 Task: Look for products in the category "Men's Health" from Nature's Way only.
Action: Mouse moved to (232, 113)
Screenshot: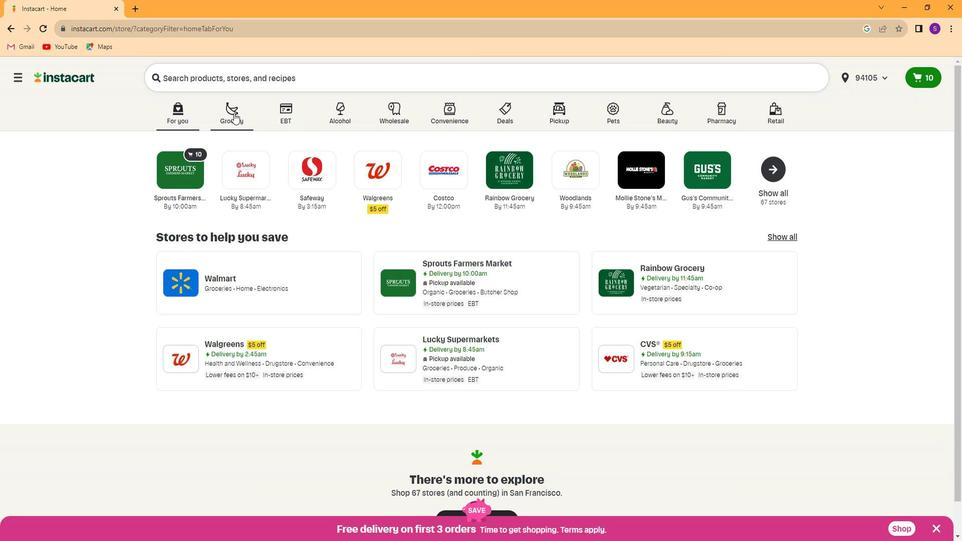 
Action: Mouse pressed left at (232, 113)
Screenshot: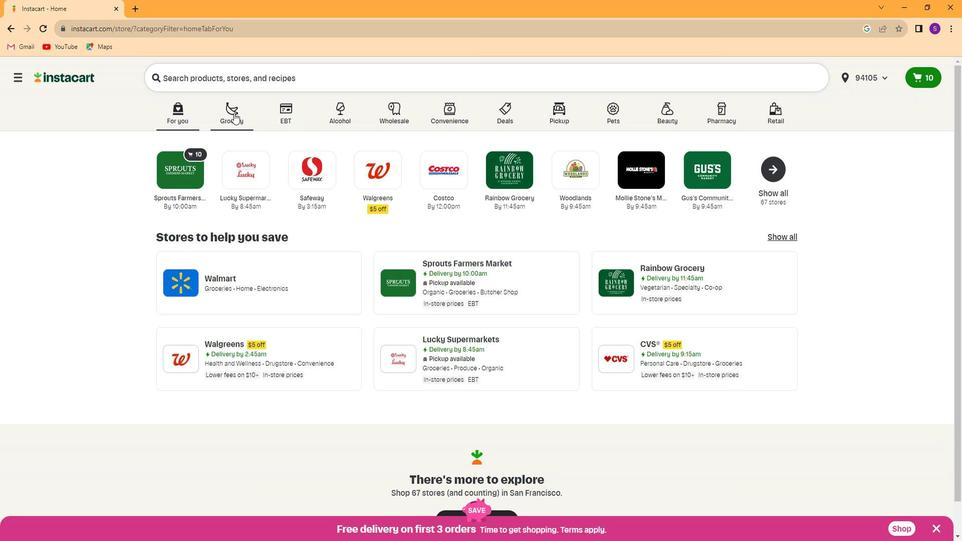 
Action: Mouse moved to (755, 196)
Screenshot: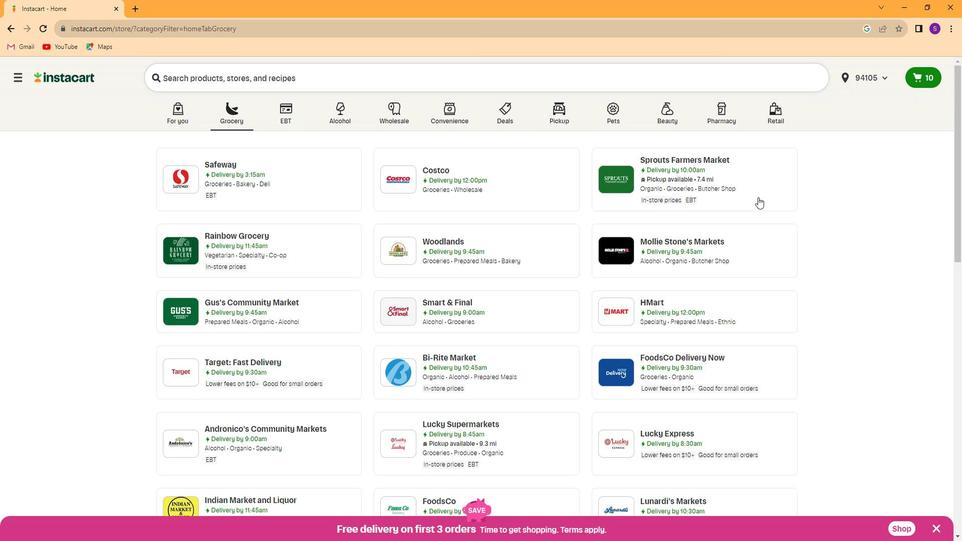 
Action: Mouse pressed left at (755, 196)
Screenshot: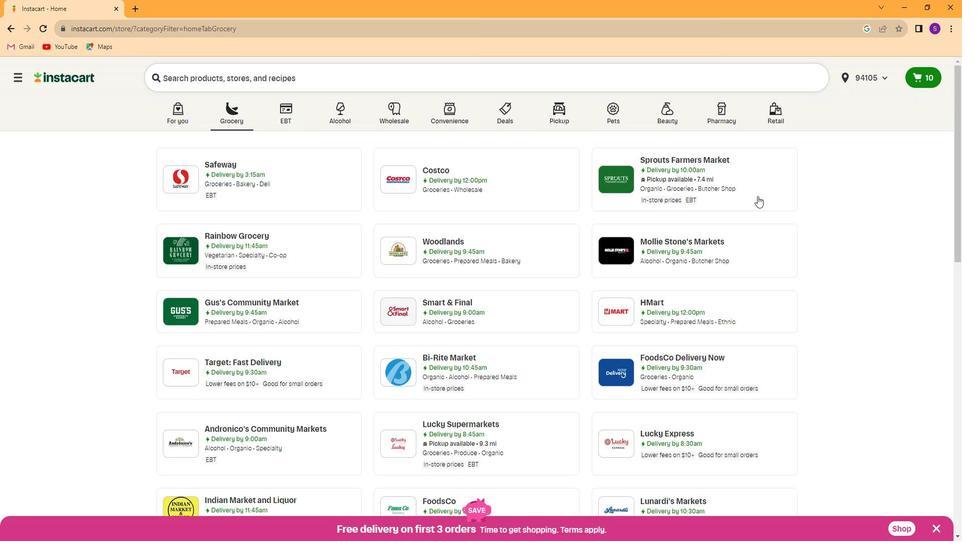 
Action: Mouse moved to (71, 373)
Screenshot: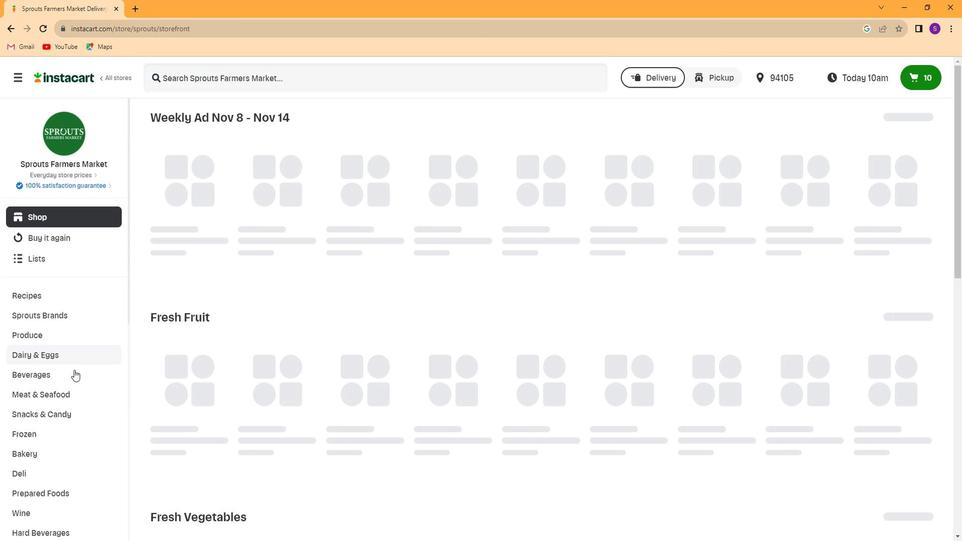
Action: Mouse scrolled (71, 372) with delta (0, 0)
Screenshot: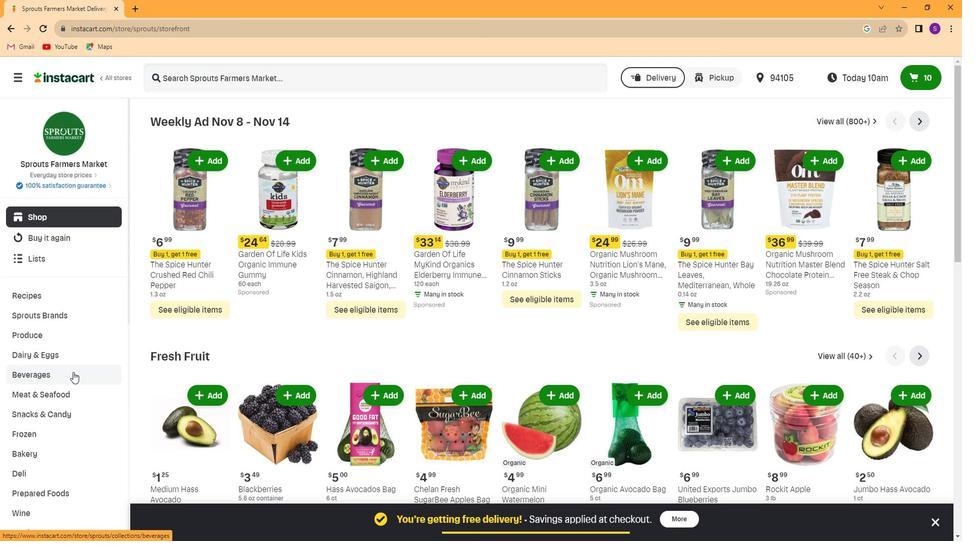 
Action: Mouse scrolled (71, 372) with delta (0, 0)
Screenshot: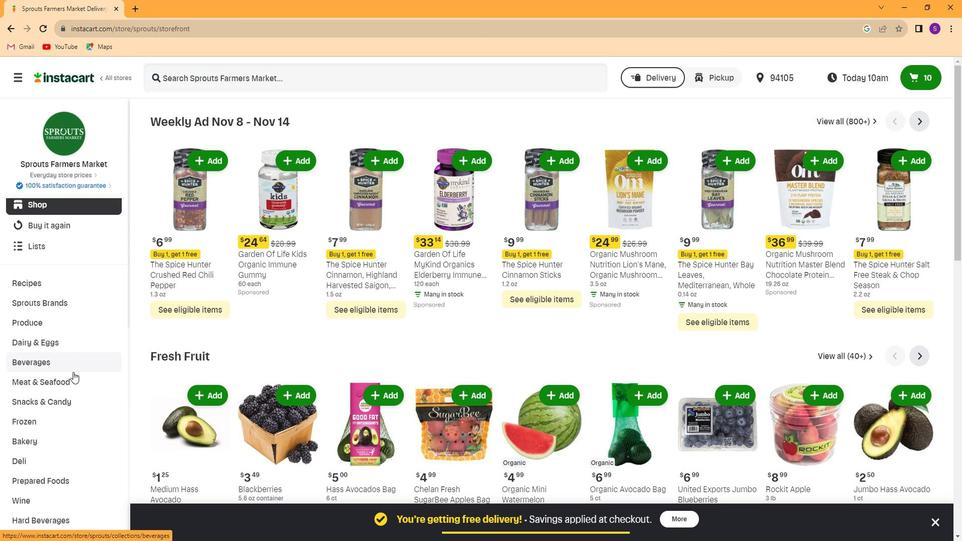 
Action: Mouse scrolled (71, 372) with delta (0, 0)
Screenshot: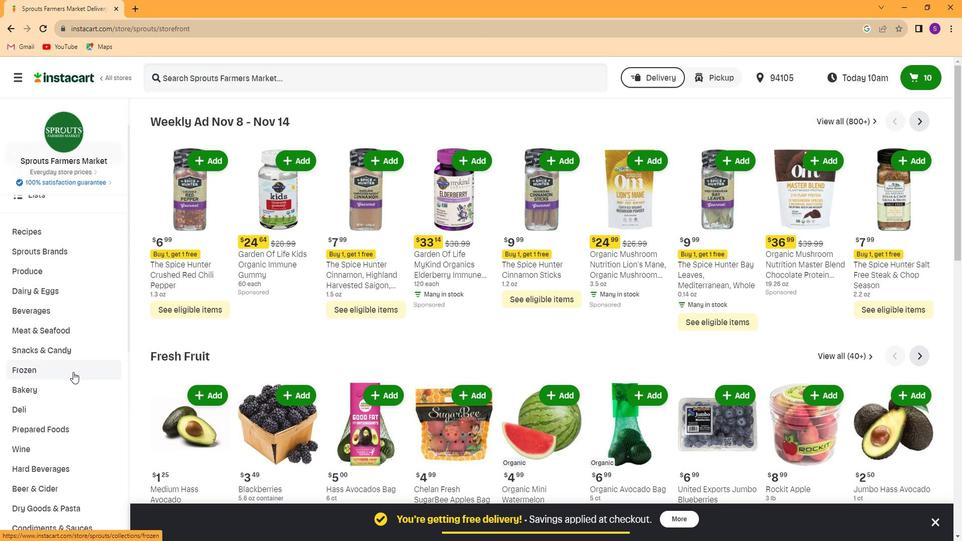 
Action: Mouse scrolled (71, 372) with delta (0, 0)
Screenshot: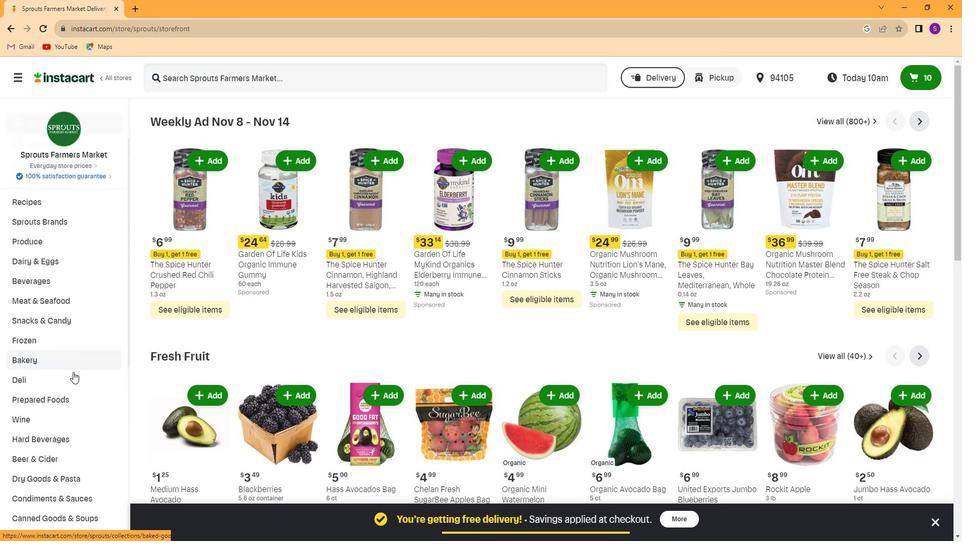 
Action: Mouse scrolled (71, 372) with delta (0, 0)
Screenshot: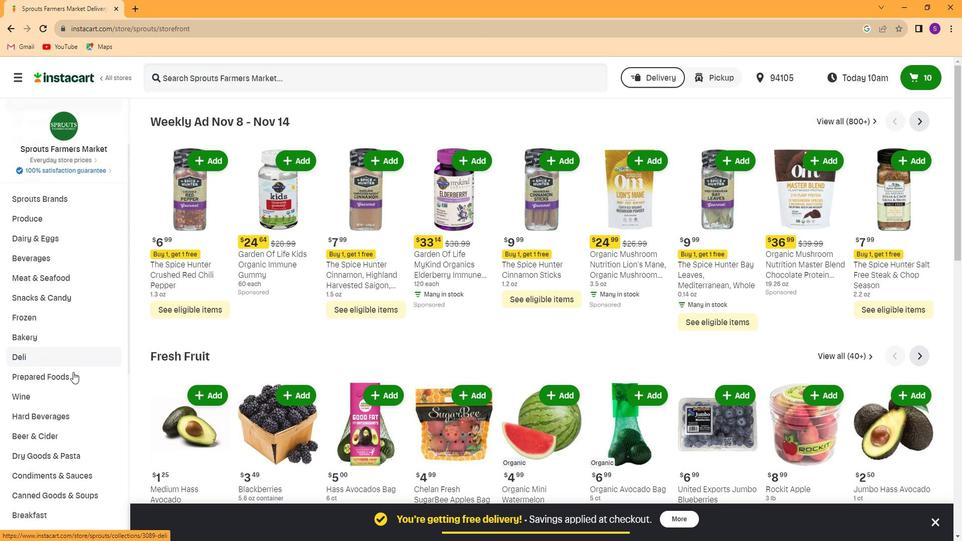 
Action: Mouse scrolled (71, 372) with delta (0, 0)
Screenshot: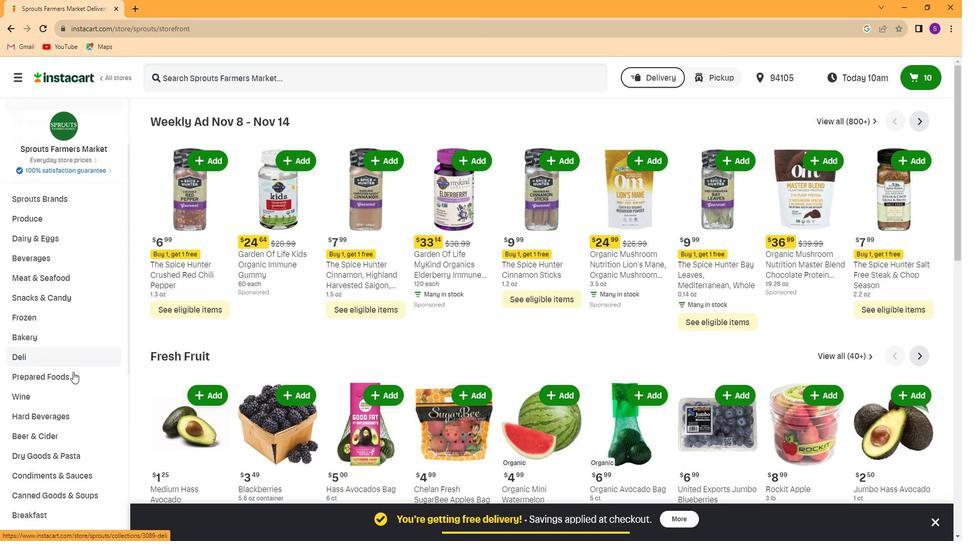 
Action: Mouse scrolled (71, 372) with delta (0, 0)
Screenshot: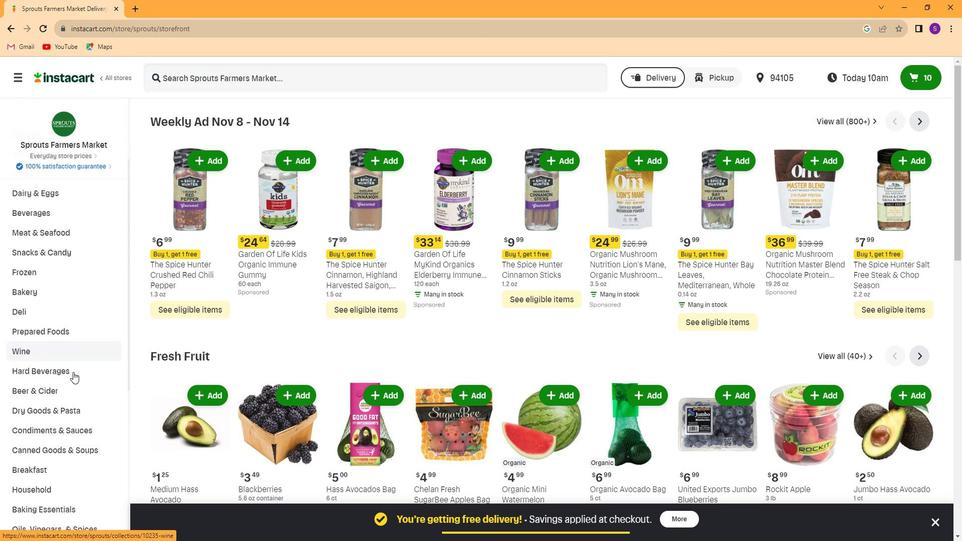 
Action: Mouse scrolled (71, 372) with delta (0, 0)
Screenshot: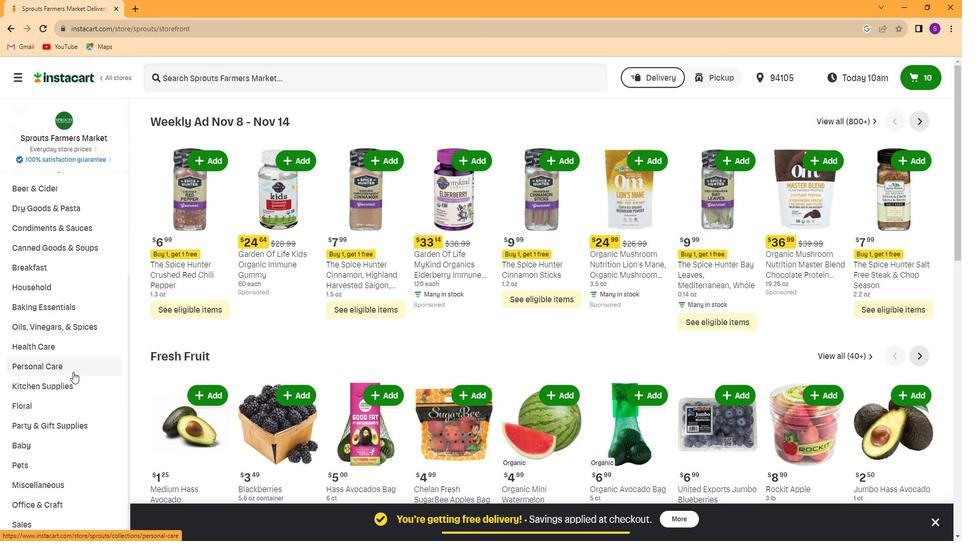 
Action: Mouse scrolled (71, 372) with delta (0, 0)
Screenshot: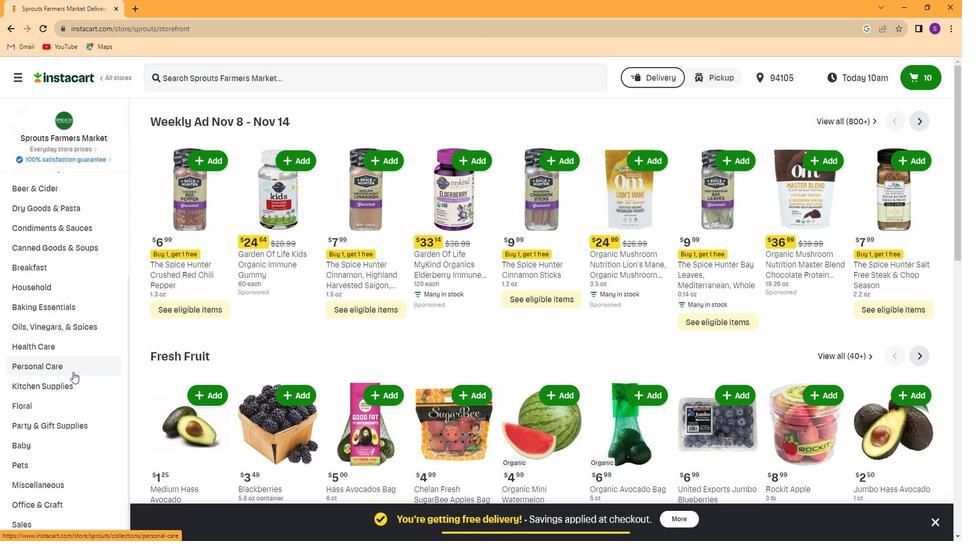 
Action: Mouse scrolled (71, 372) with delta (0, 0)
Screenshot: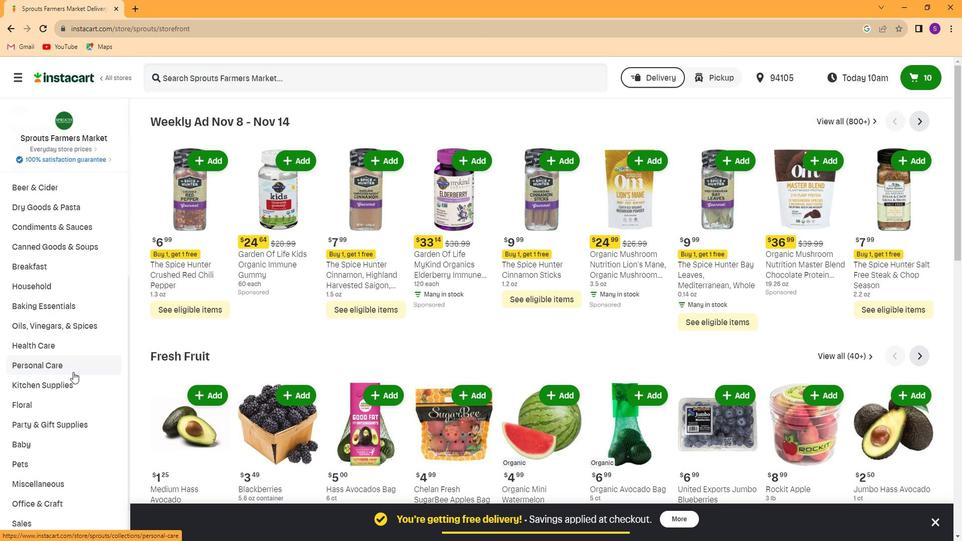 
Action: Mouse scrolled (71, 372) with delta (0, 0)
Screenshot: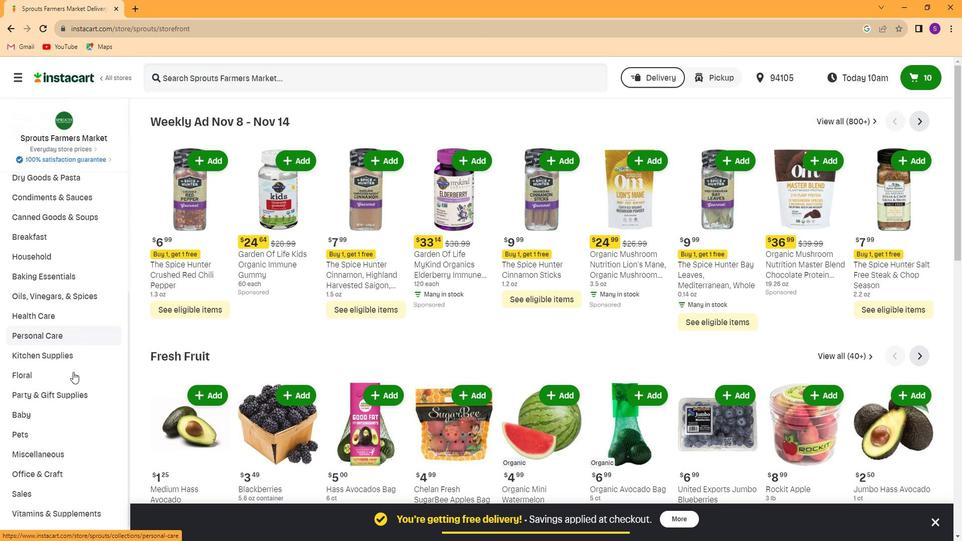 
Action: Mouse scrolled (71, 372) with delta (0, 0)
Screenshot: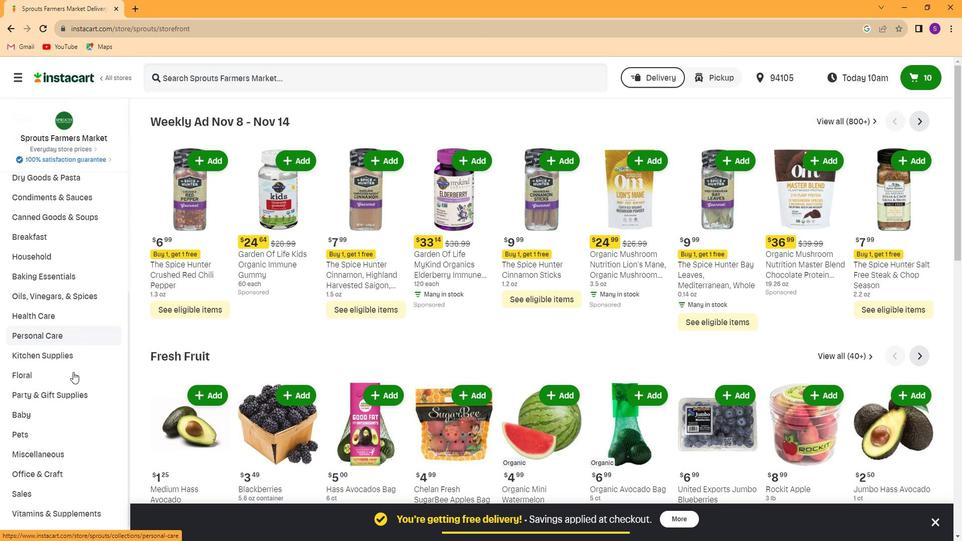 
Action: Mouse scrolled (71, 372) with delta (0, 0)
Screenshot: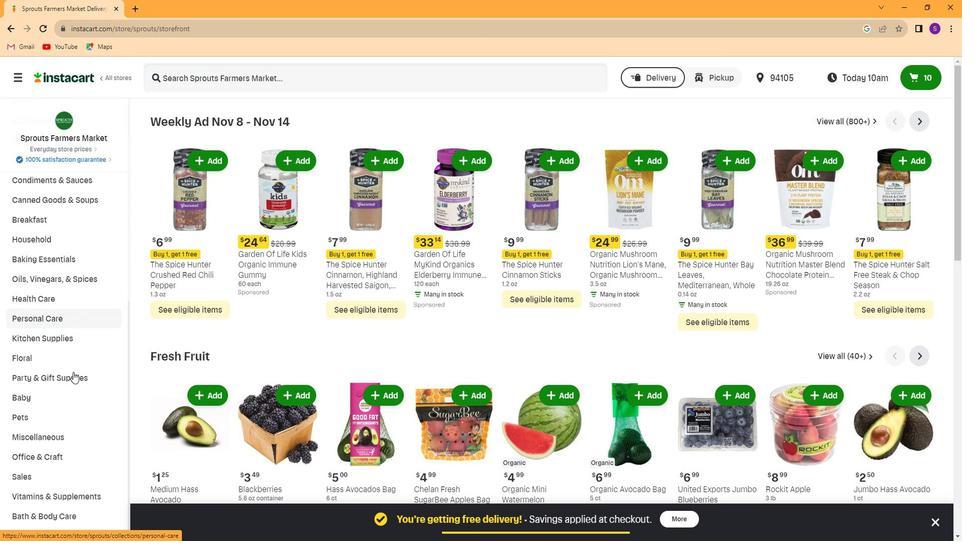 
Action: Mouse moved to (76, 484)
Screenshot: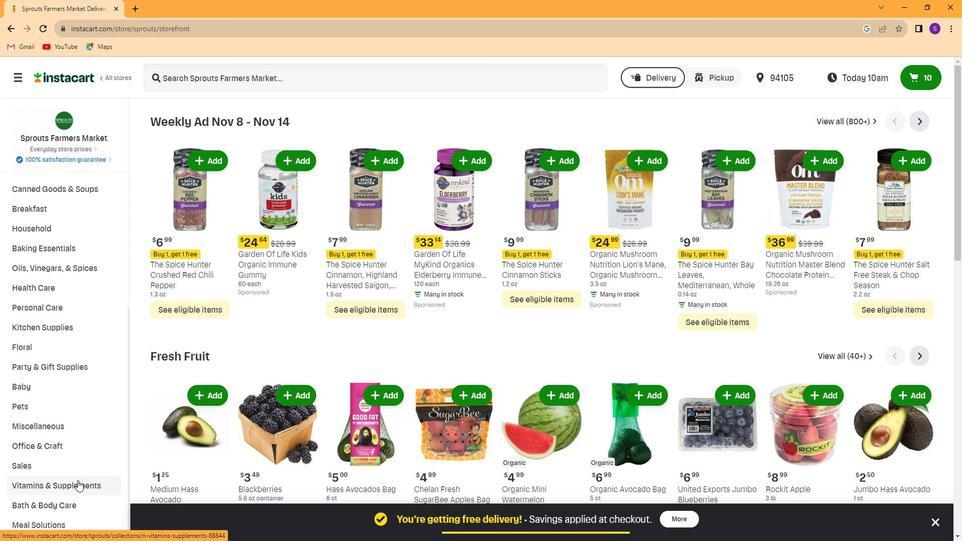 
Action: Mouse pressed left at (76, 484)
Screenshot: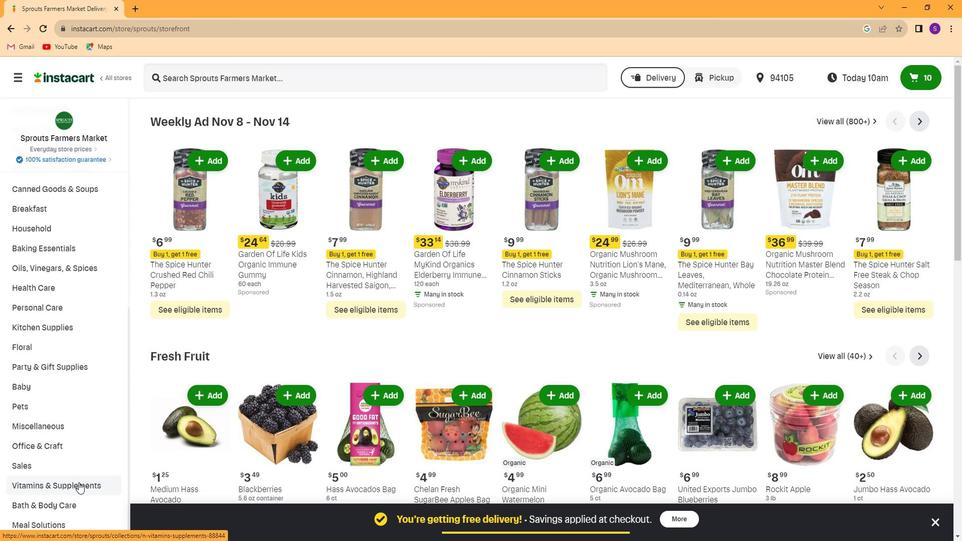 
Action: Mouse moved to (60, 436)
Screenshot: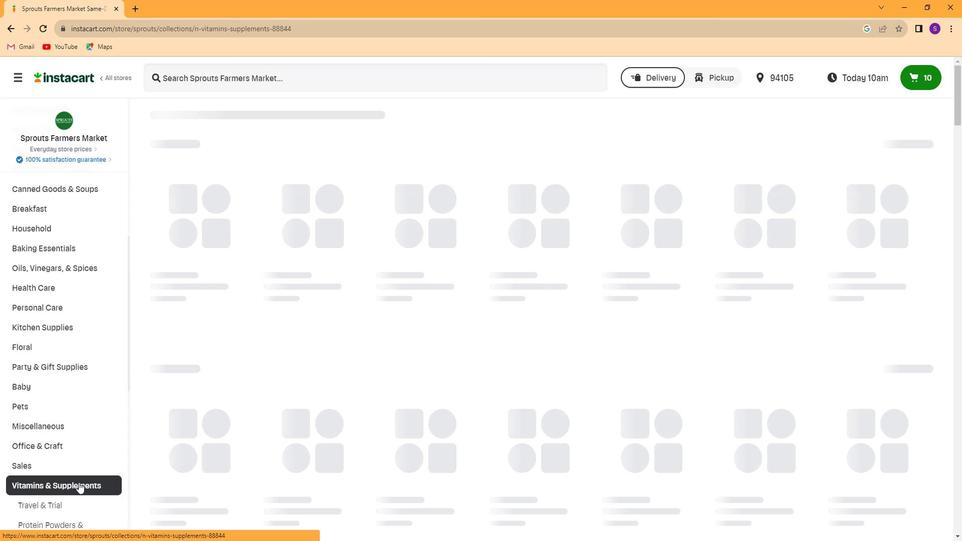
Action: Mouse scrolled (60, 435) with delta (0, 0)
Screenshot: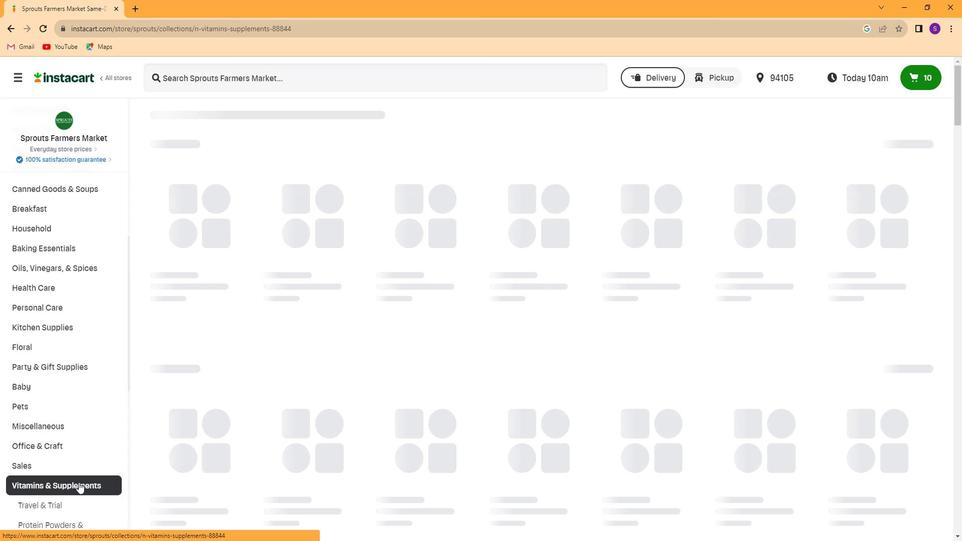 
Action: Mouse moved to (41, 398)
Screenshot: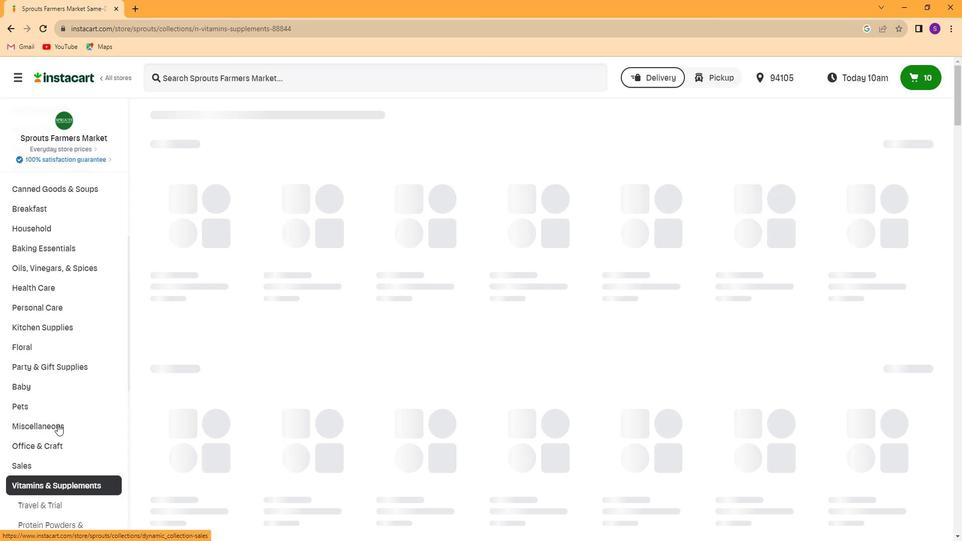 
Action: Mouse scrolled (41, 397) with delta (0, 0)
Screenshot: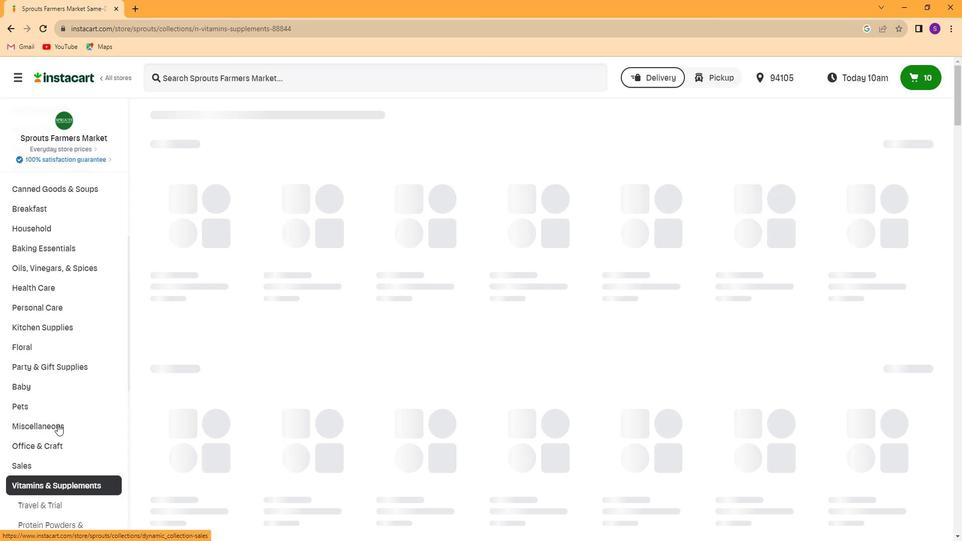 
Action: Mouse moved to (37, 386)
Screenshot: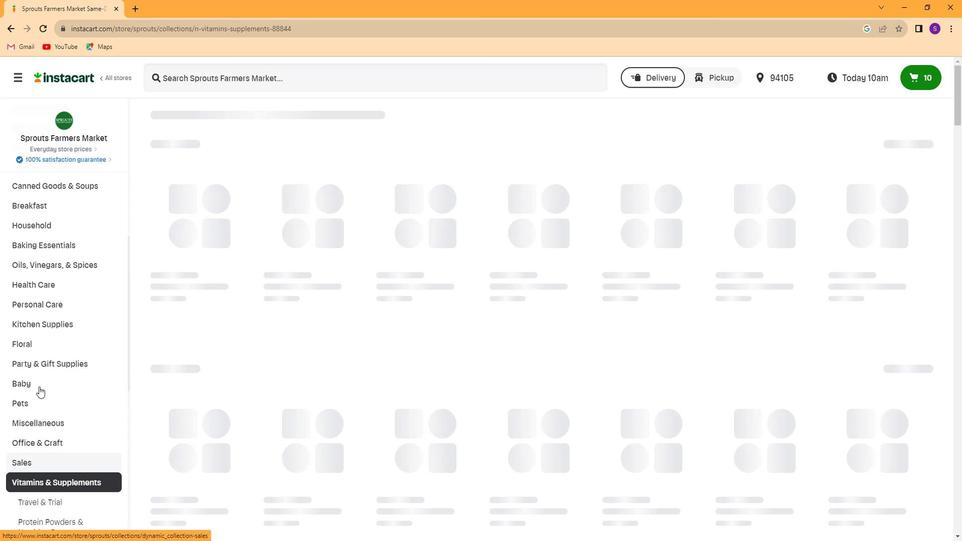 
Action: Mouse scrolled (37, 385) with delta (0, 0)
Screenshot: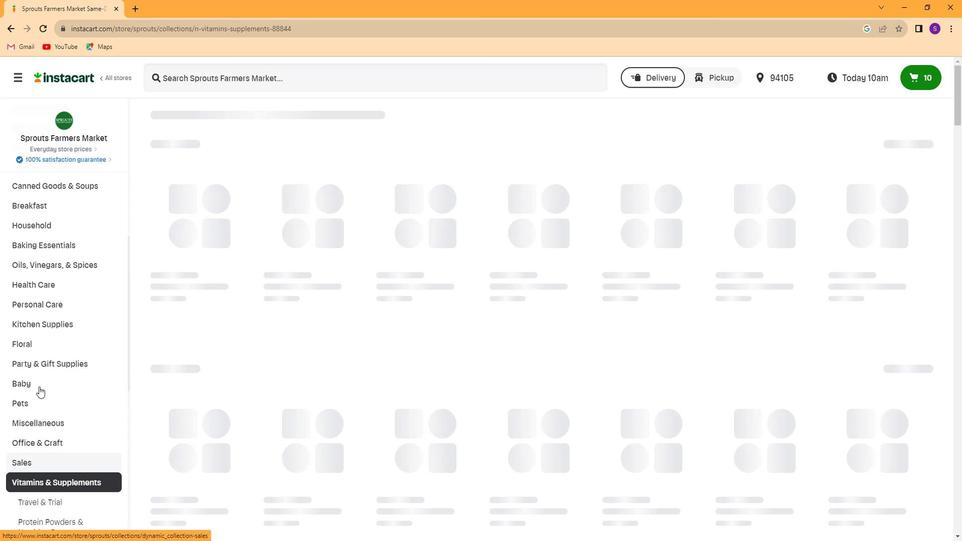 
Action: Mouse moved to (38, 374)
Screenshot: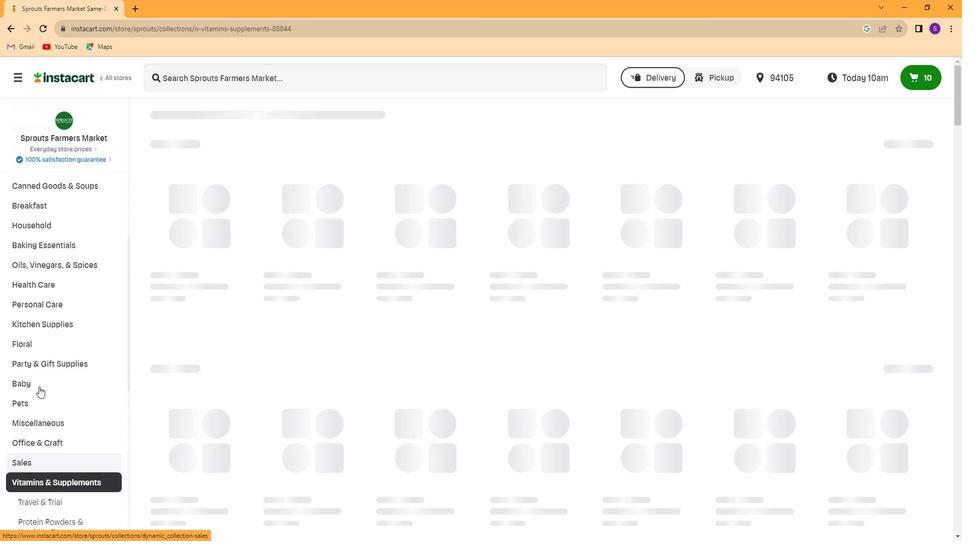 
Action: Mouse scrolled (38, 374) with delta (0, 0)
Screenshot: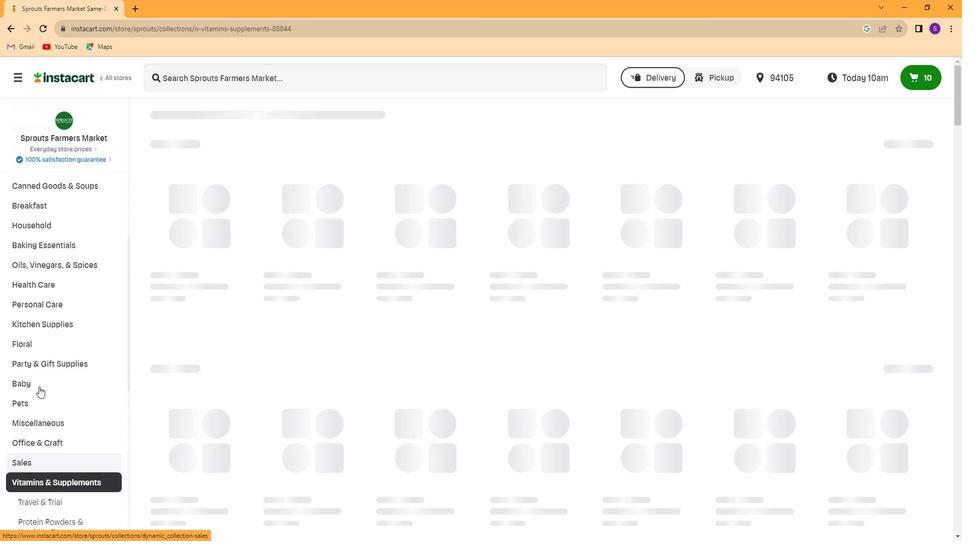 
Action: Mouse moved to (38, 369)
Screenshot: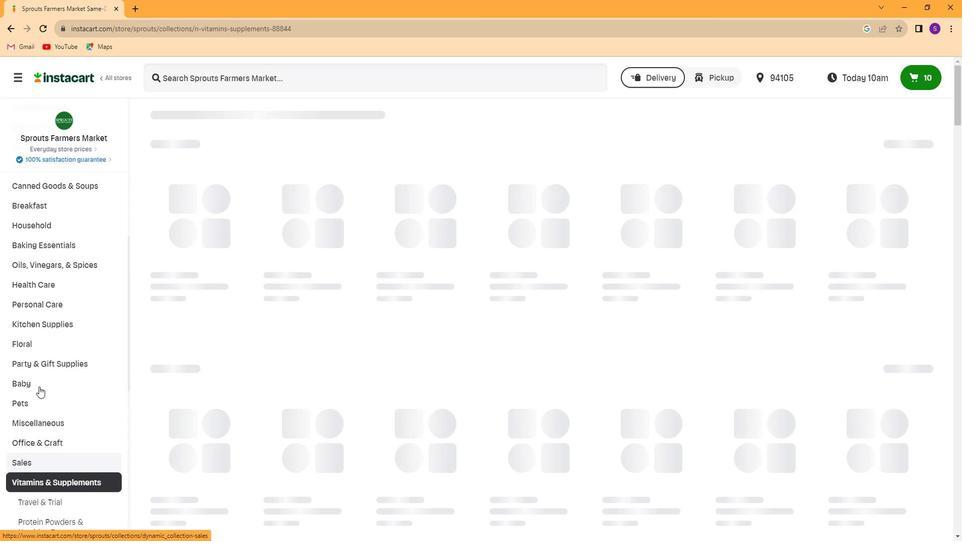 
Action: Mouse scrolled (38, 368) with delta (0, 0)
Screenshot: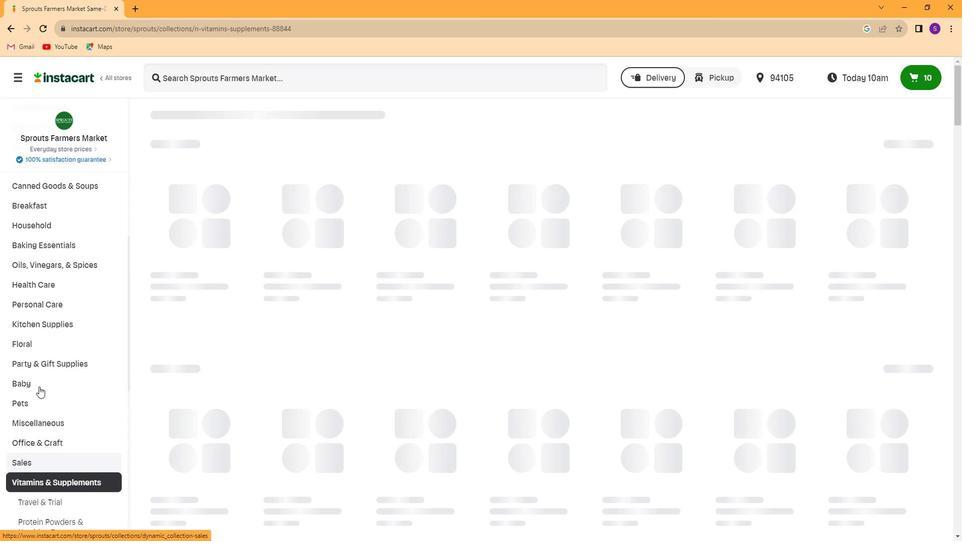 
Action: Mouse moved to (38, 365)
Screenshot: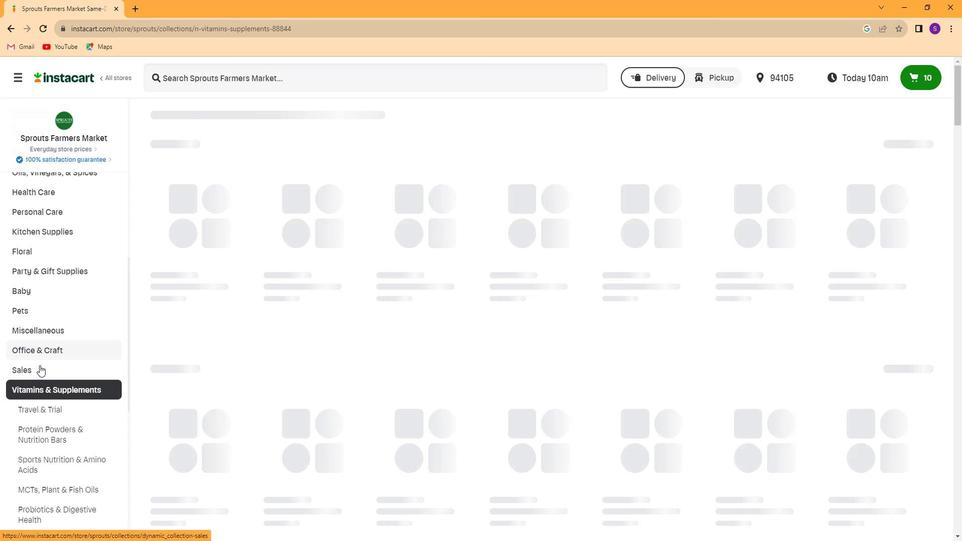 
Action: Mouse scrolled (38, 365) with delta (0, 0)
Screenshot: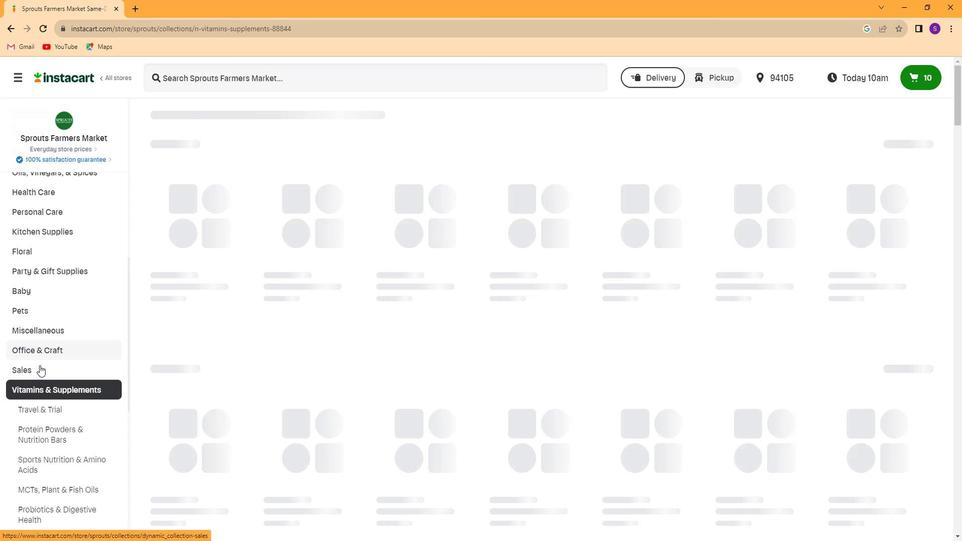 
Action: Mouse moved to (83, 375)
Screenshot: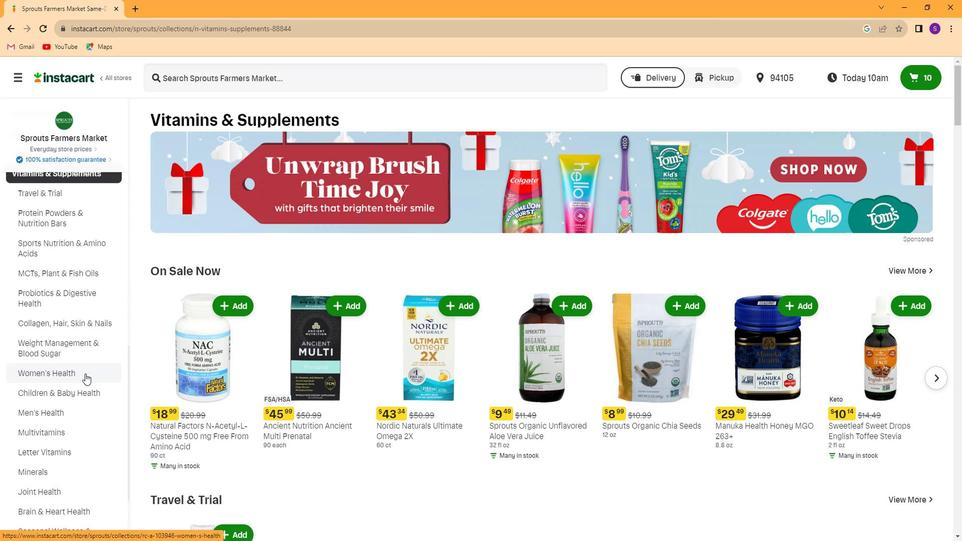 
Action: Mouse scrolled (83, 374) with delta (0, 0)
Screenshot: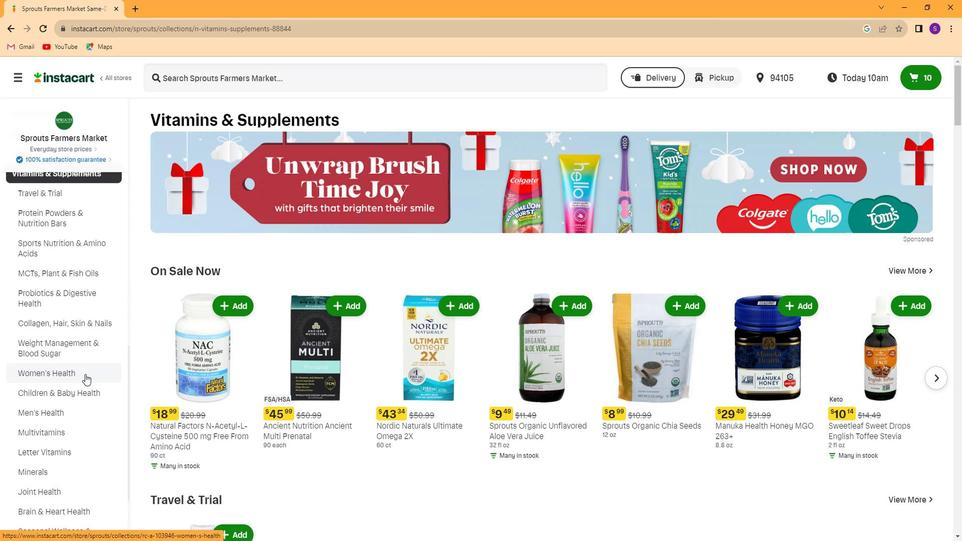 
Action: Mouse moved to (88, 355)
Screenshot: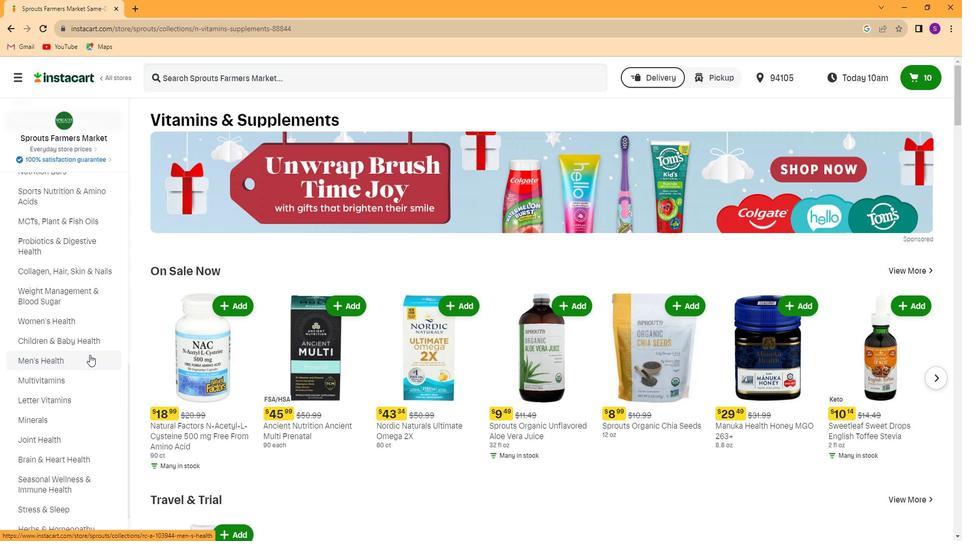 
Action: Mouse pressed left at (88, 355)
Screenshot: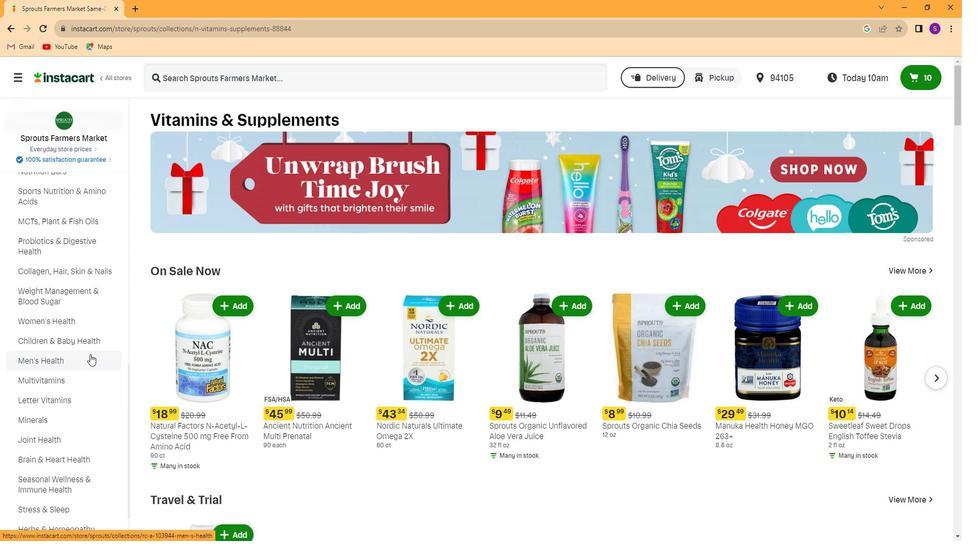 
Action: Mouse moved to (338, 159)
Screenshot: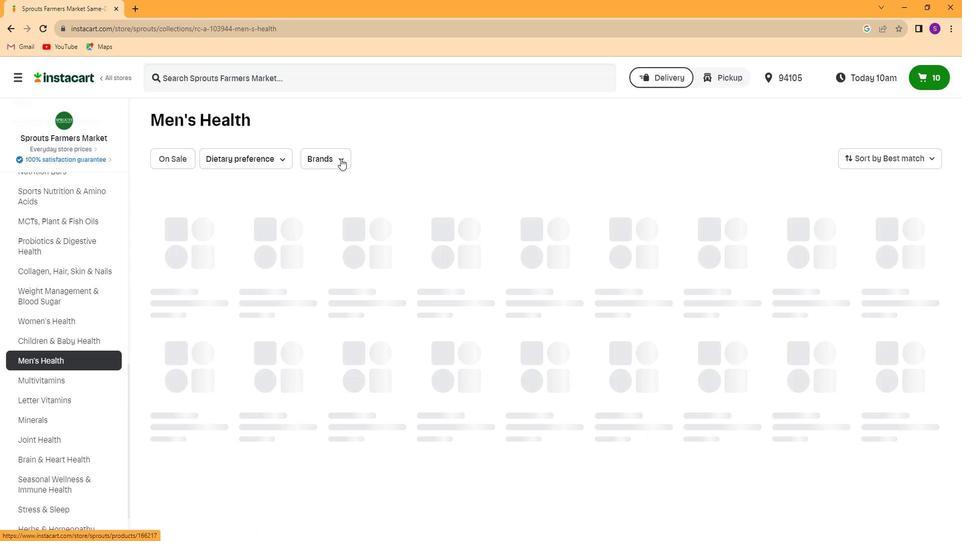
Action: Mouse pressed left at (338, 159)
Screenshot: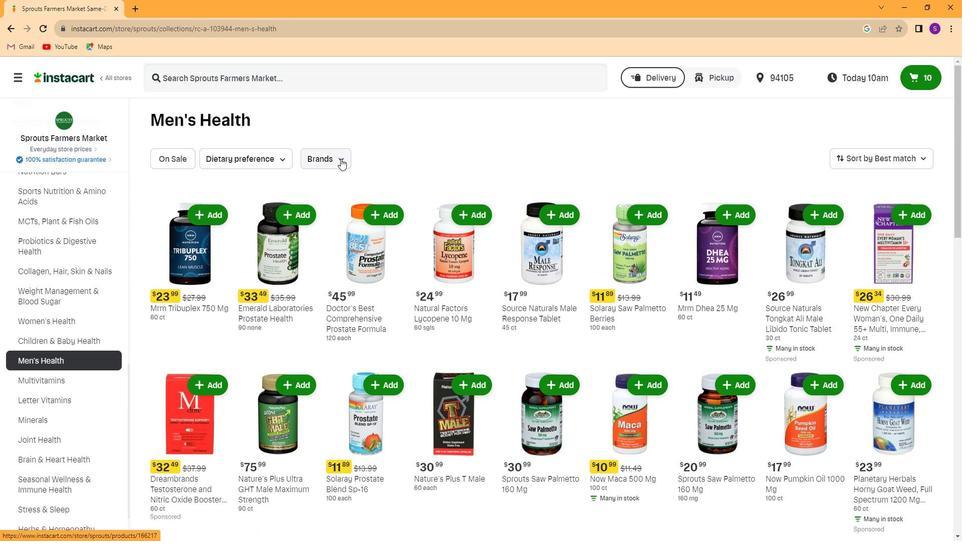 
Action: Mouse moved to (348, 207)
Screenshot: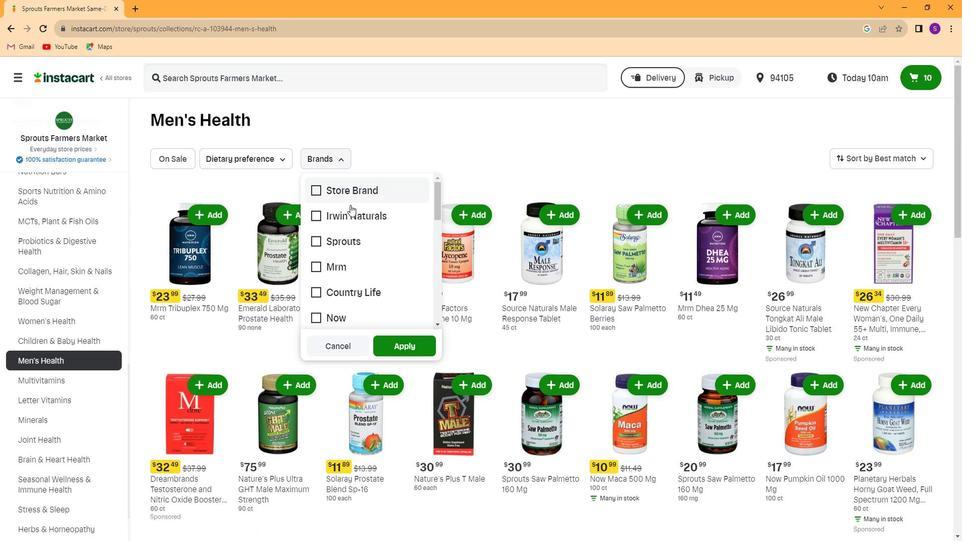 
Action: Mouse scrolled (348, 206) with delta (0, 0)
Screenshot: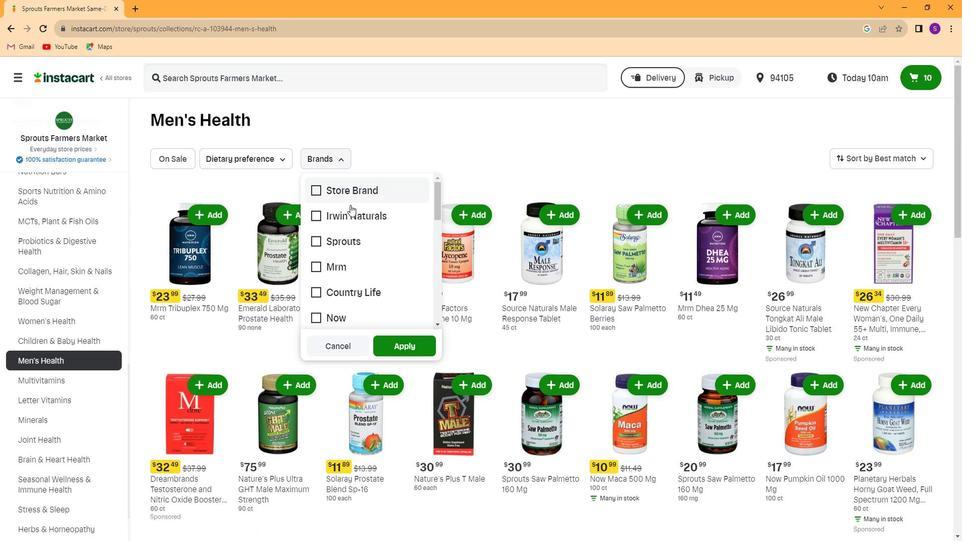 
Action: Mouse moved to (356, 236)
Screenshot: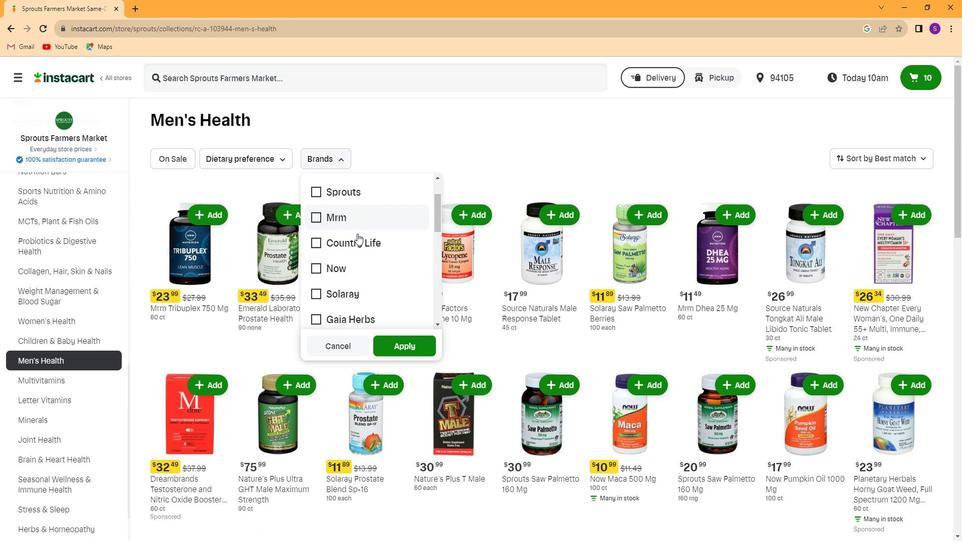 
Action: Mouse scrolled (356, 236) with delta (0, 0)
Screenshot: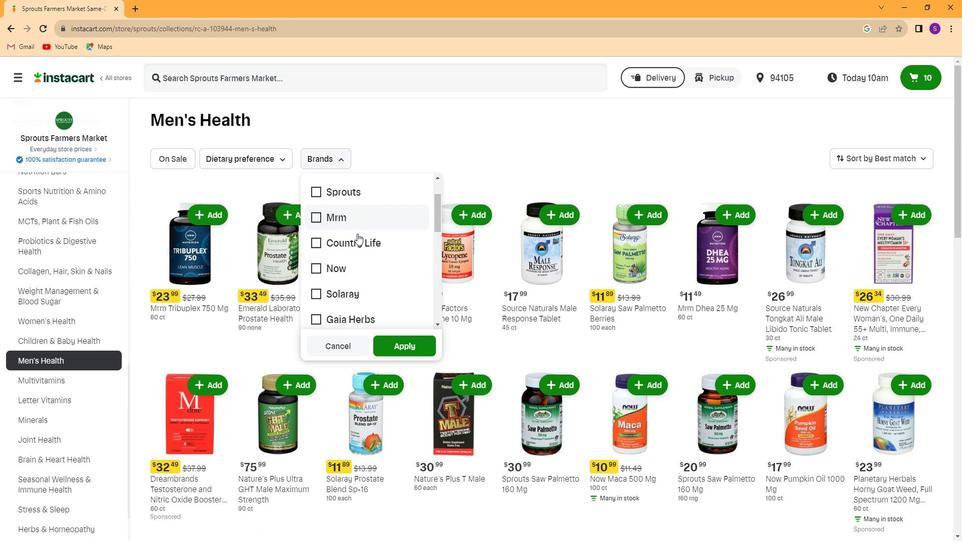 
Action: Mouse moved to (356, 237)
Screenshot: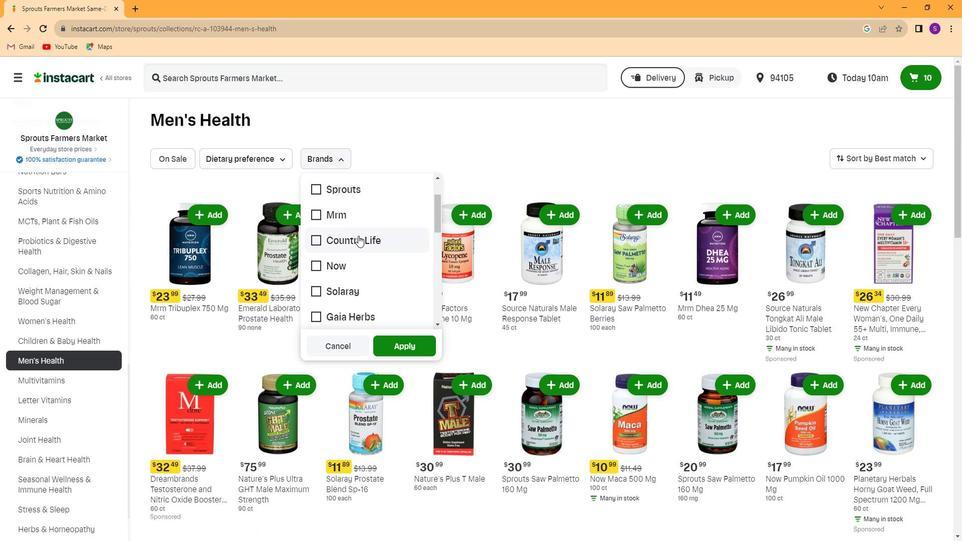 
Action: Mouse scrolled (356, 236) with delta (0, 0)
Screenshot: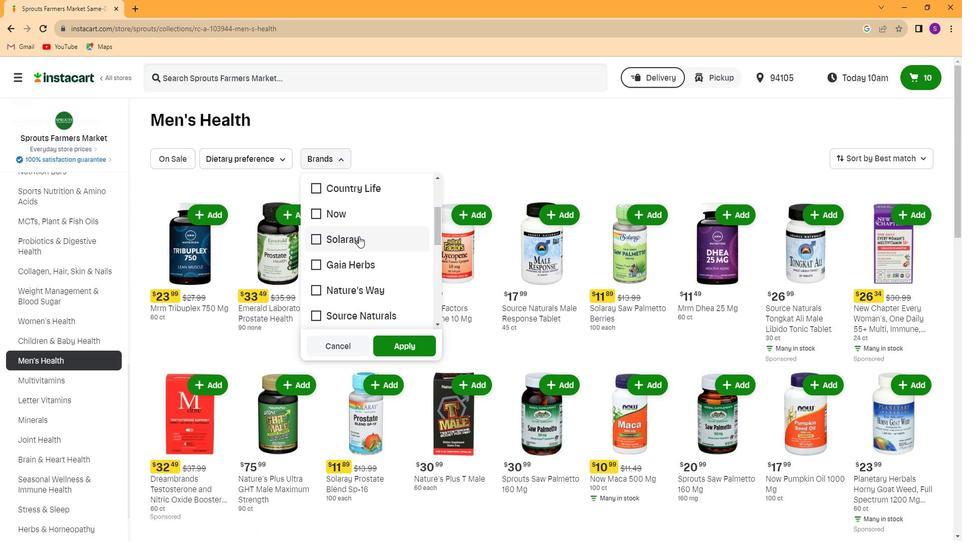 
Action: Mouse moved to (362, 242)
Screenshot: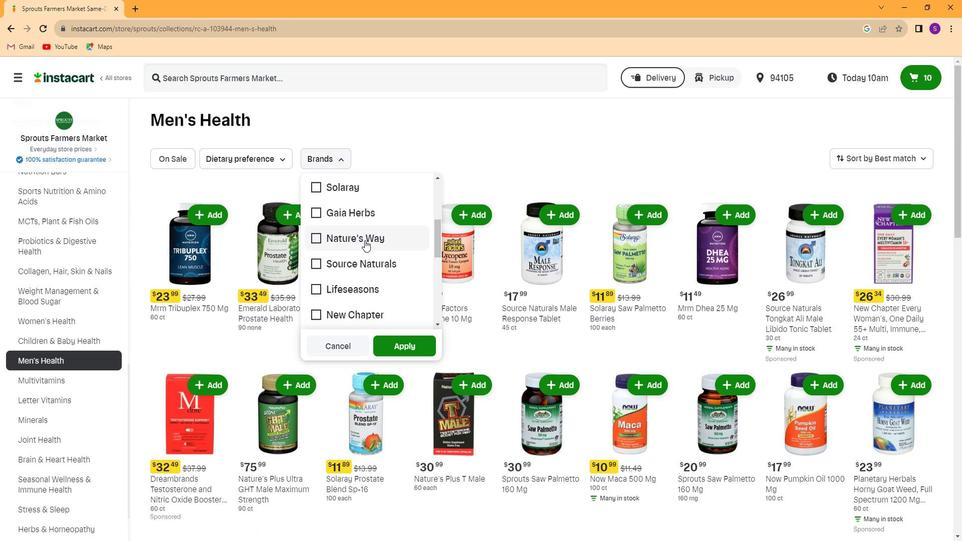 
Action: Mouse pressed left at (362, 242)
Screenshot: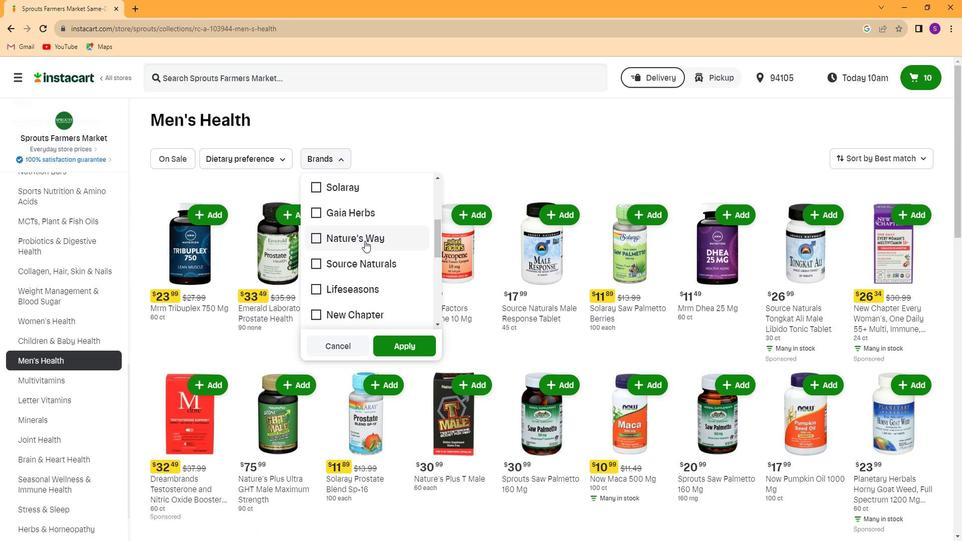 
Action: Mouse moved to (412, 342)
Screenshot: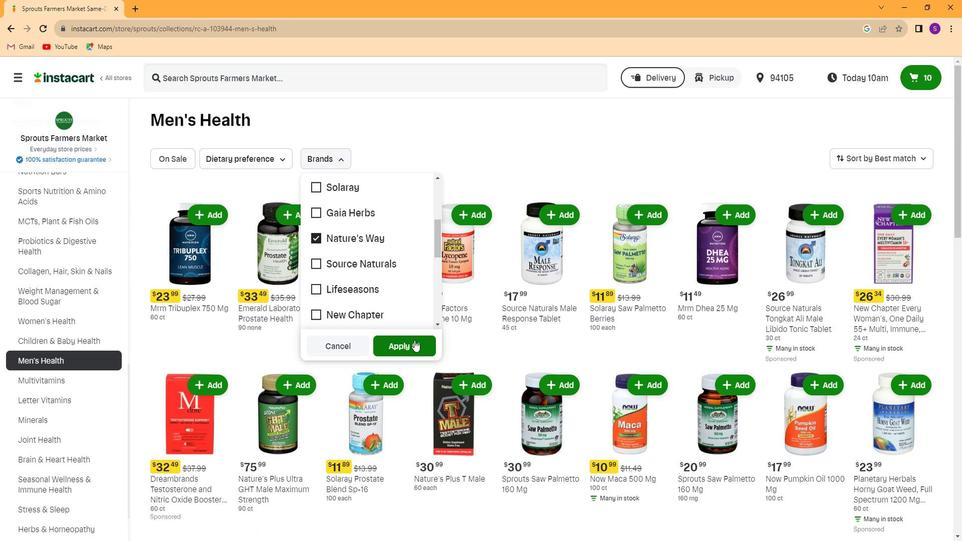 
Action: Mouse pressed left at (412, 342)
Screenshot: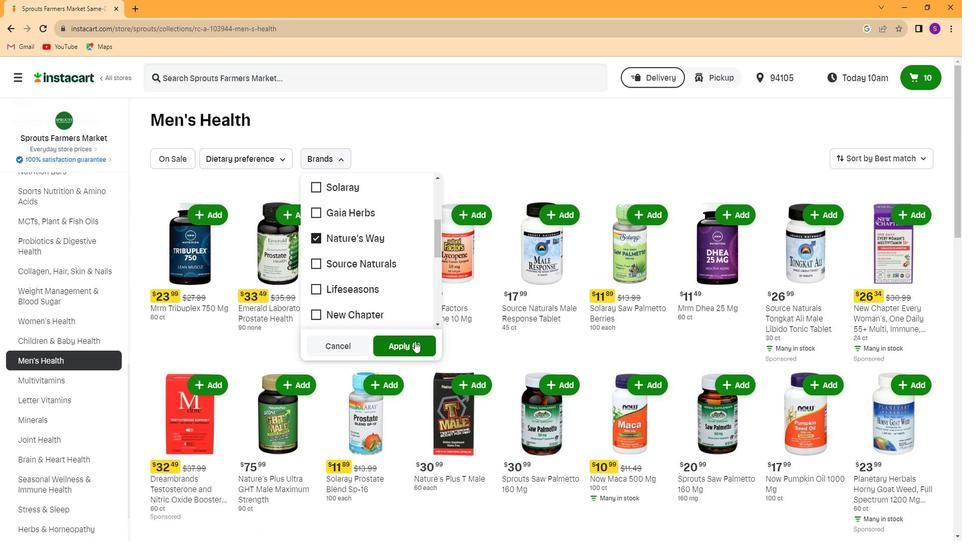 
